 Task: Add Niman Ranch Smoked Bacon Uncured Breakfast Sausage to the cart.
Action: Mouse moved to (18, 127)
Screenshot: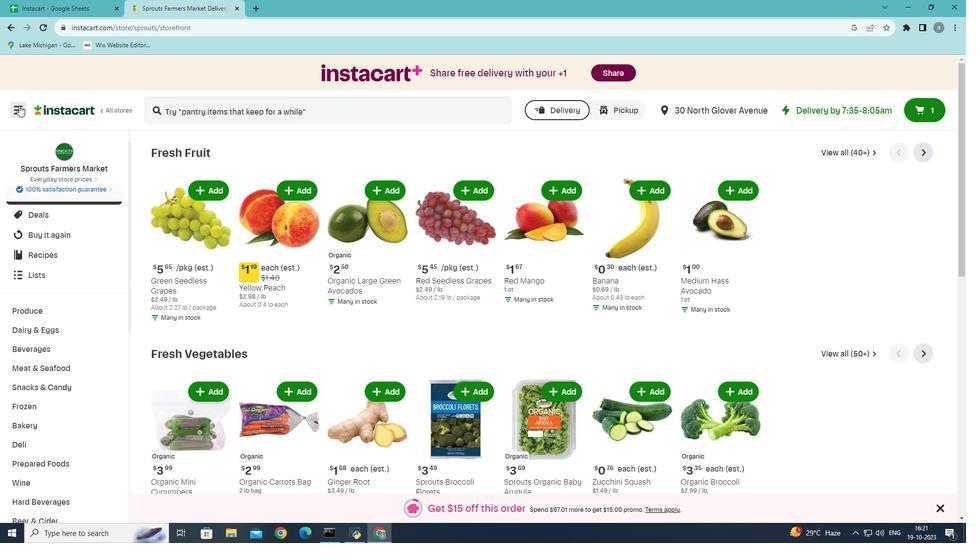 
Action: Mouse pressed left at (18, 127)
Screenshot: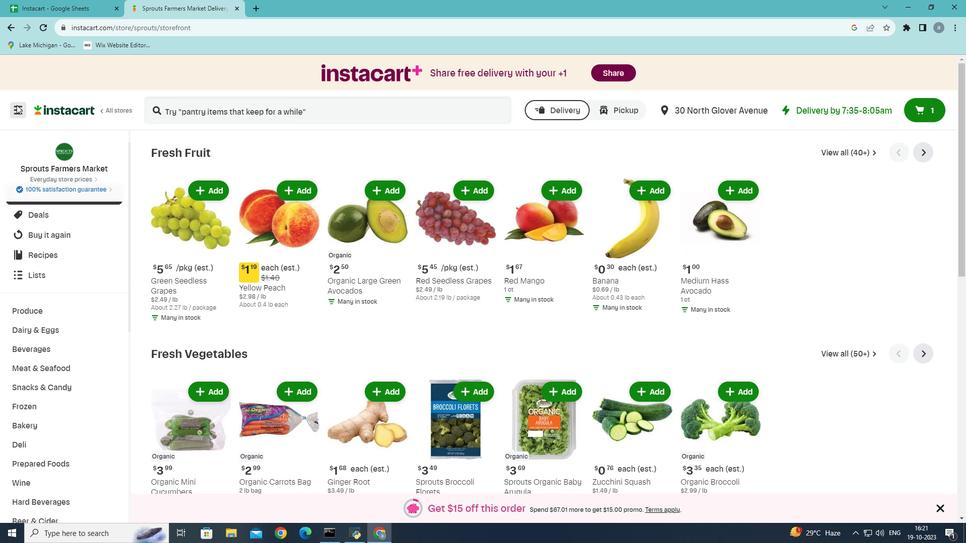 
Action: Mouse moved to (53, 294)
Screenshot: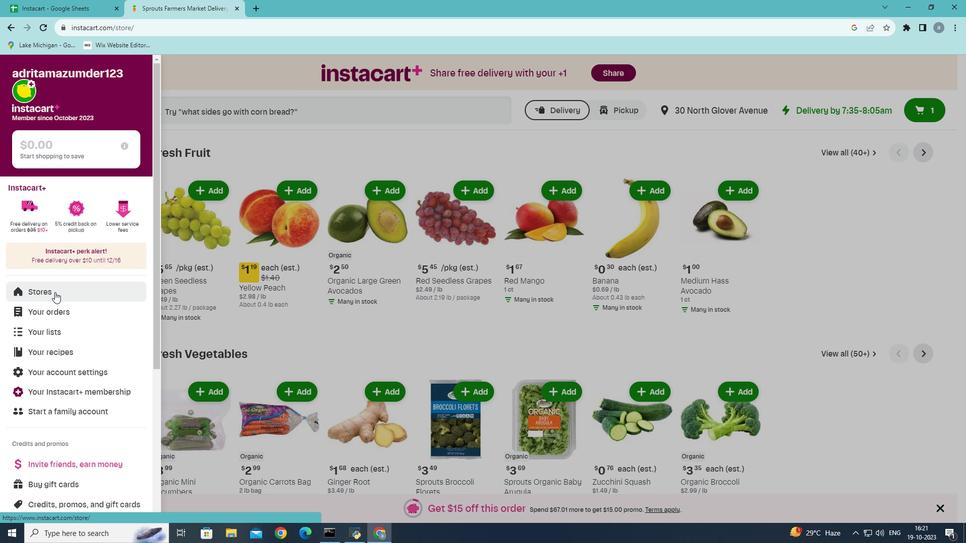 
Action: Mouse pressed left at (53, 294)
Screenshot: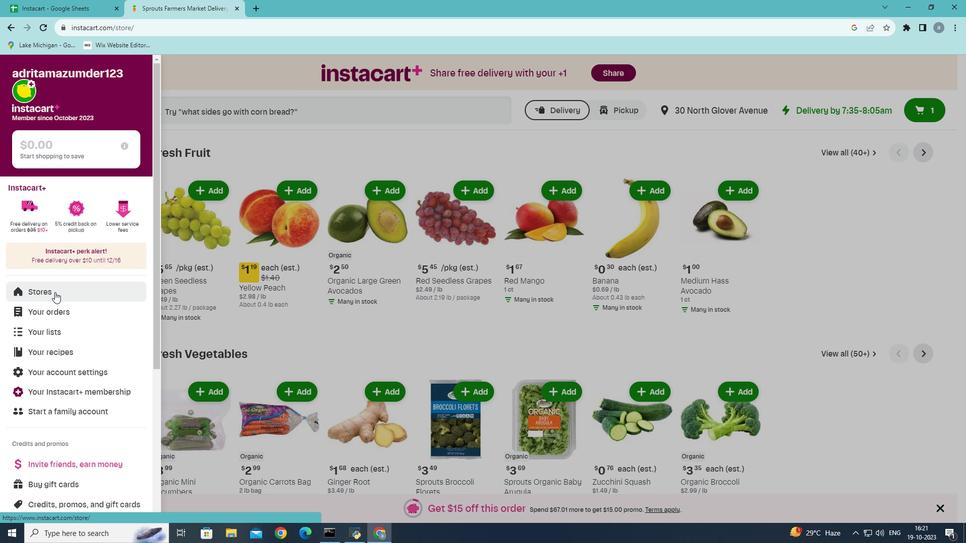 
Action: Mouse moved to (234, 132)
Screenshot: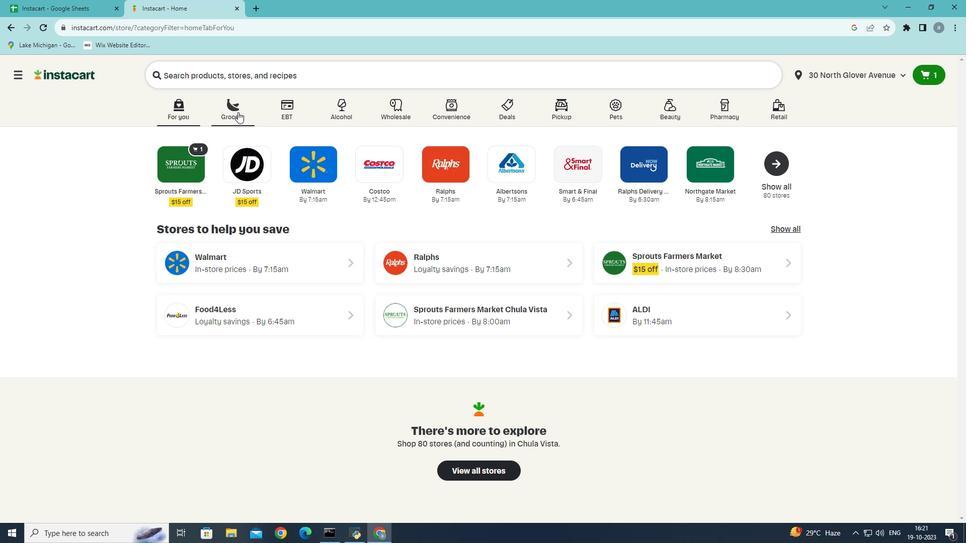 
Action: Mouse pressed left at (234, 132)
Screenshot: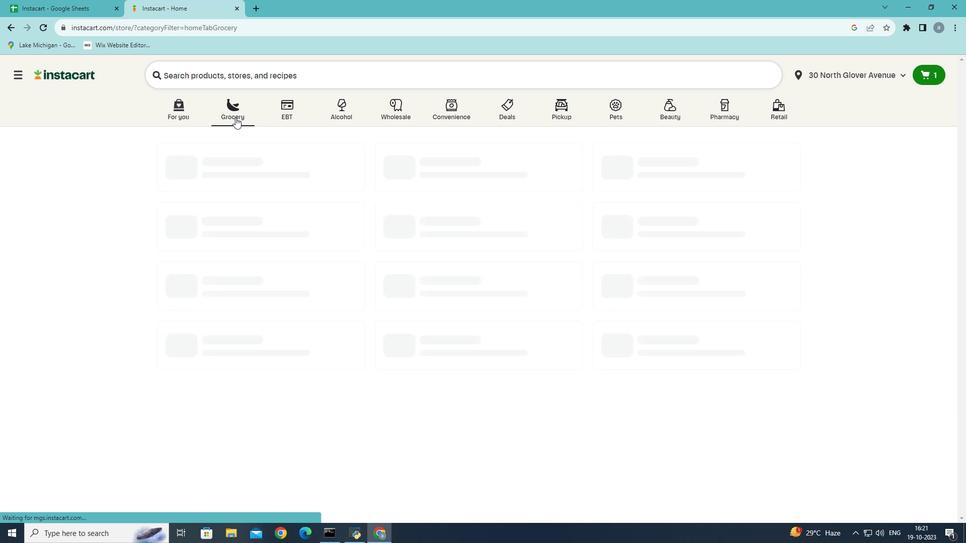 
Action: Mouse moved to (219, 293)
Screenshot: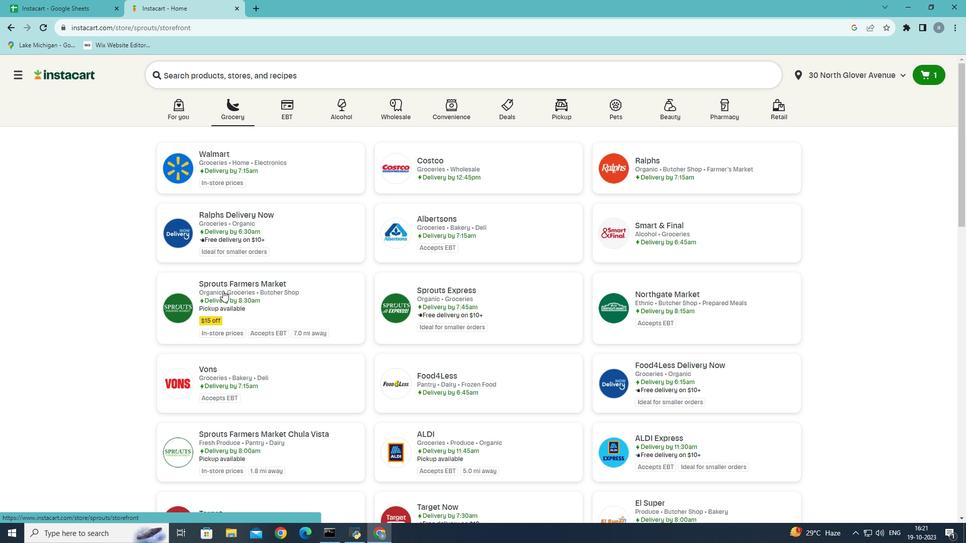
Action: Mouse pressed left at (219, 293)
Screenshot: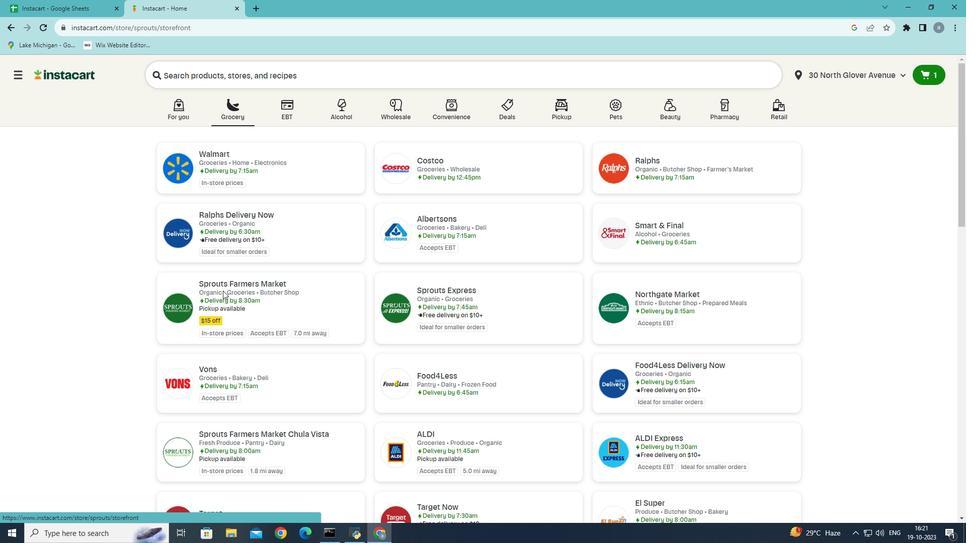 
Action: Mouse moved to (74, 408)
Screenshot: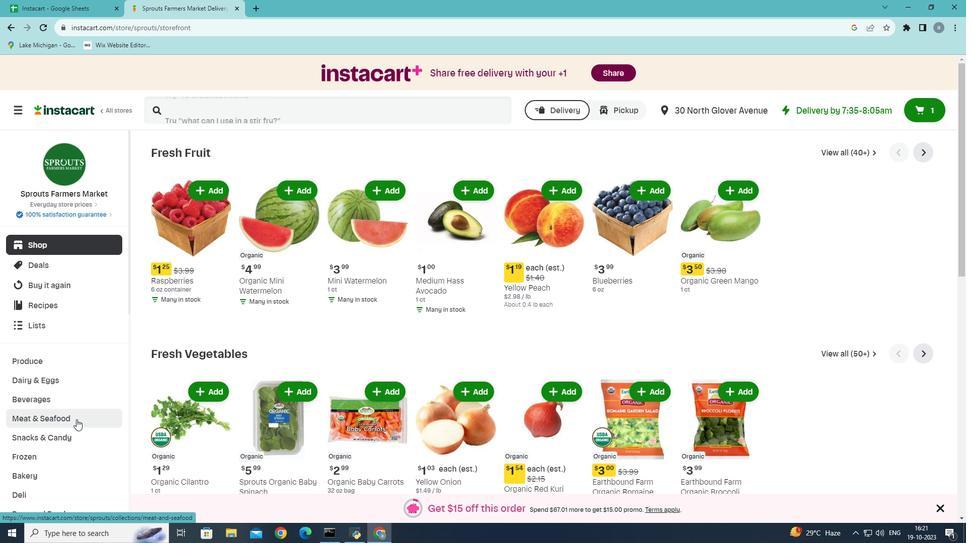
Action: Mouse pressed left at (74, 408)
Screenshot: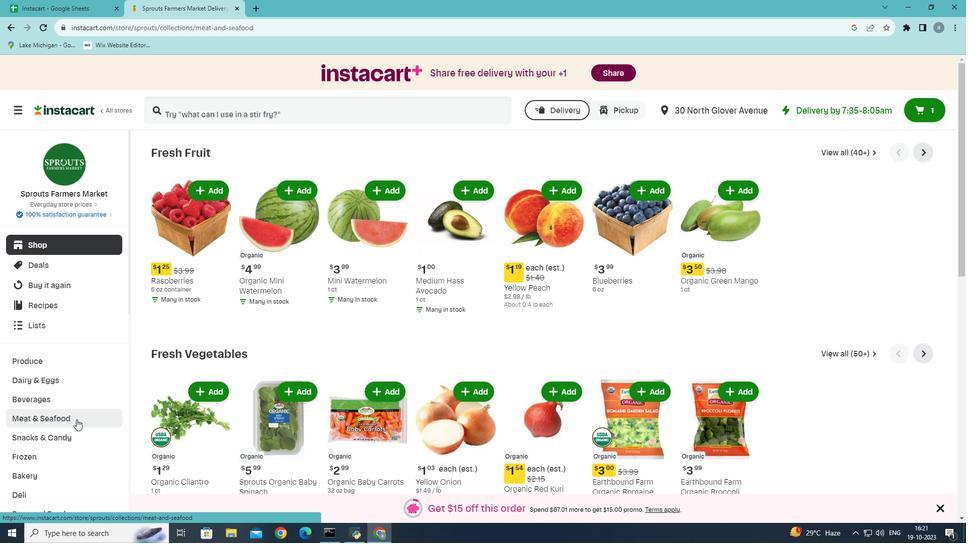 
Action: Mouse moved to (501, 300)
Screenshot: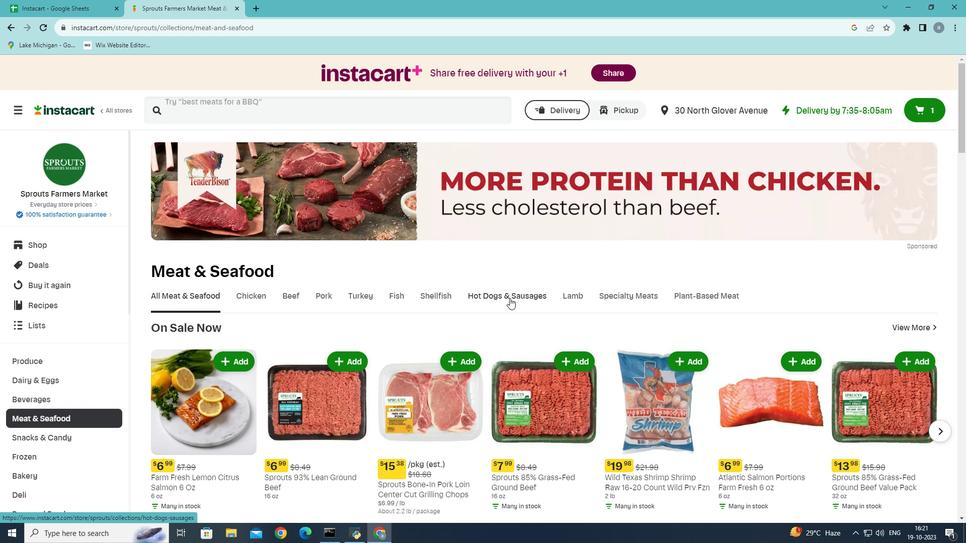 
Action: Mouse pressed left at (501, 300)
Screenshot: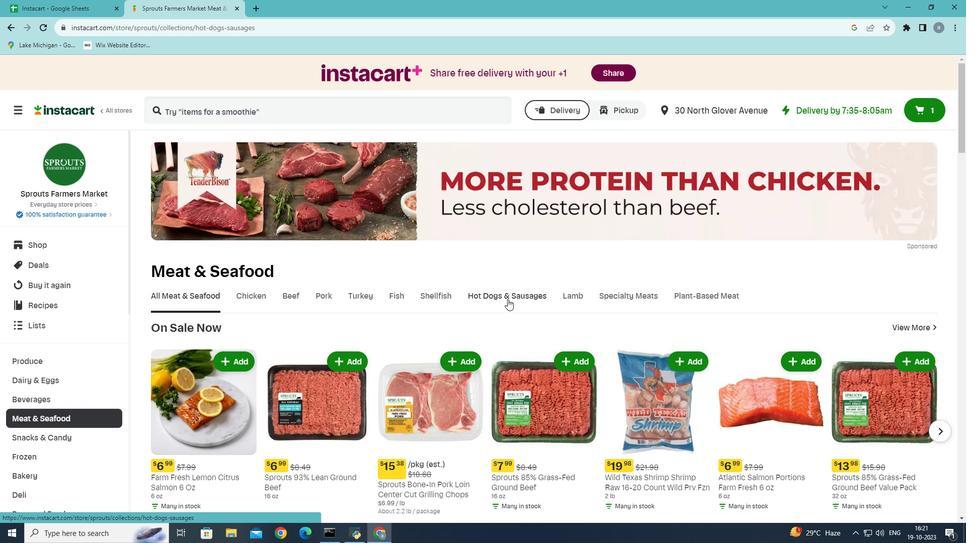 
Action: Mouse moved to (227, 234)
Screenshot: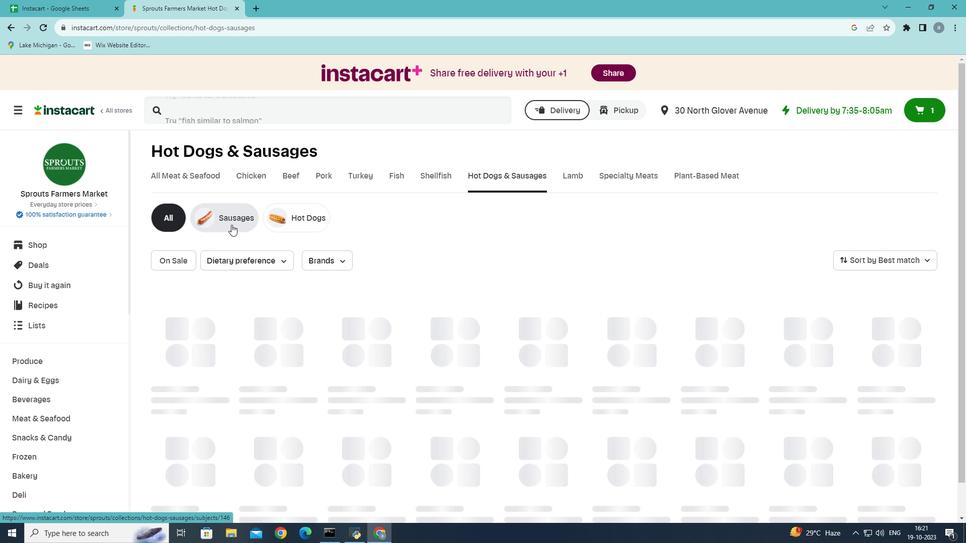 
Action: Mouse pressed left at (227, 234)
Screenshot: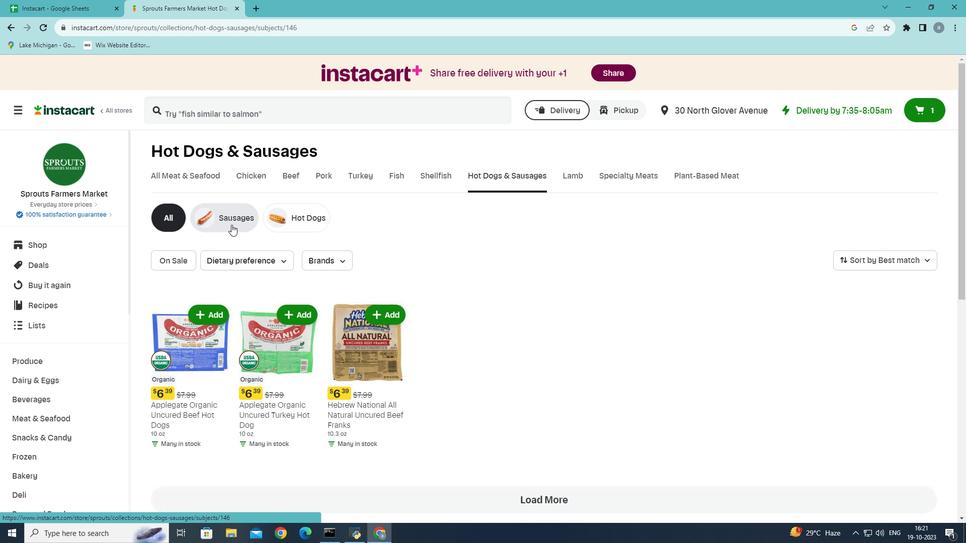 
Action: Mouse moved to (348, 344)
Screenshot: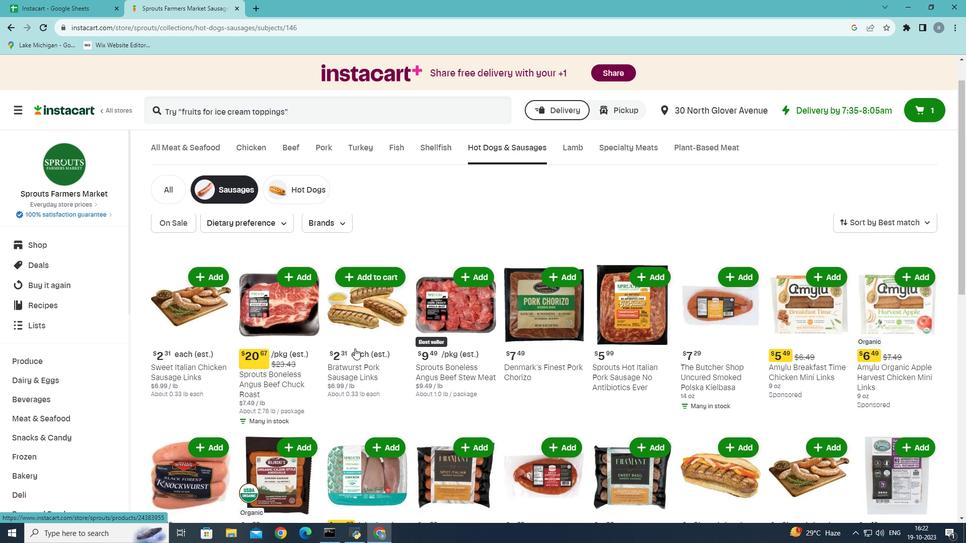 
Action: Mouse scrolled (348, 344) with delta (0, 0)
Screenshot: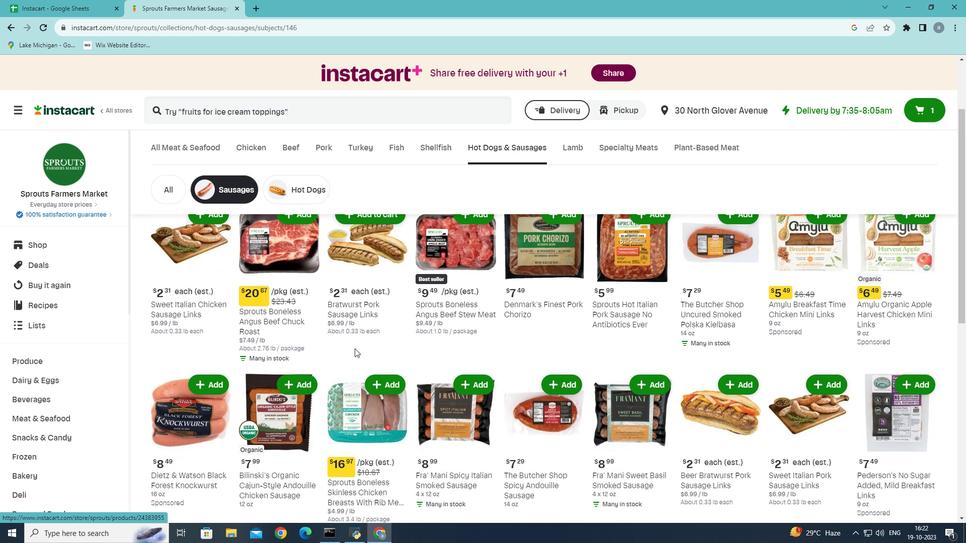 
Action: Mouse scrolled (348, 344) with delta (0, 0)
Screenshot: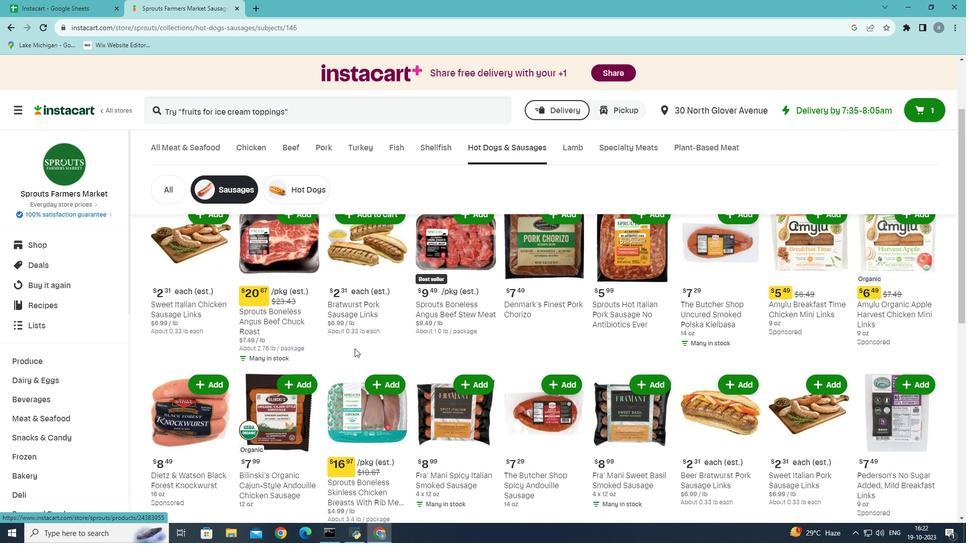 
Action: Mouse moved to (431, 331)
Screenshot: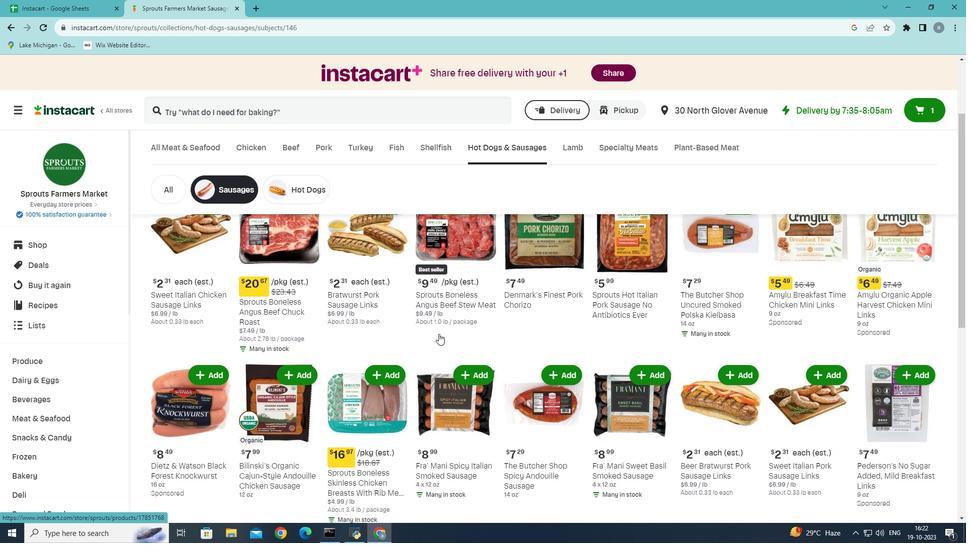 
Action: Mouse scrolled (431, 331) with delta (0, 0)
Screenshot: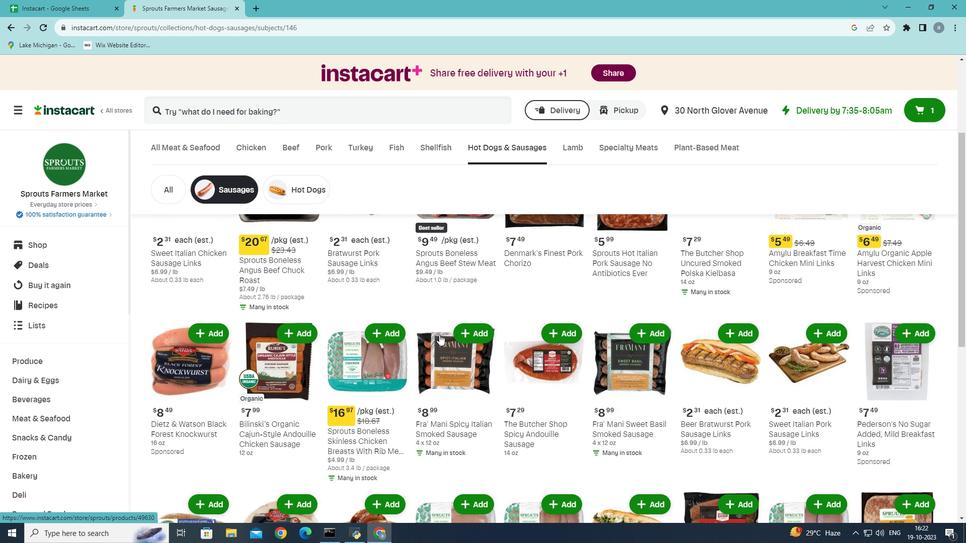 
Action: Mouse moved to (432, 332)
Screenshot: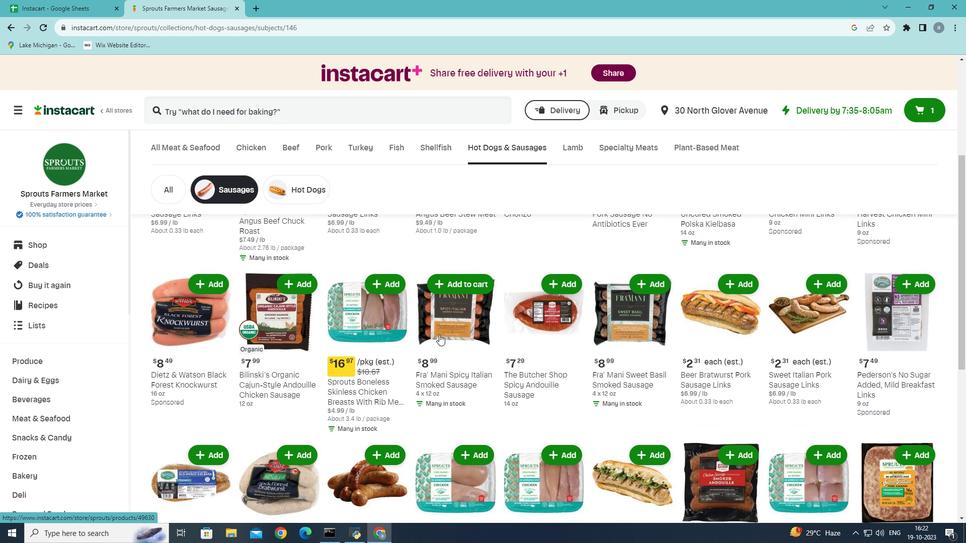 
Action: Mouse scrolled (432, 331) with delta (0, 0)
Screenshot: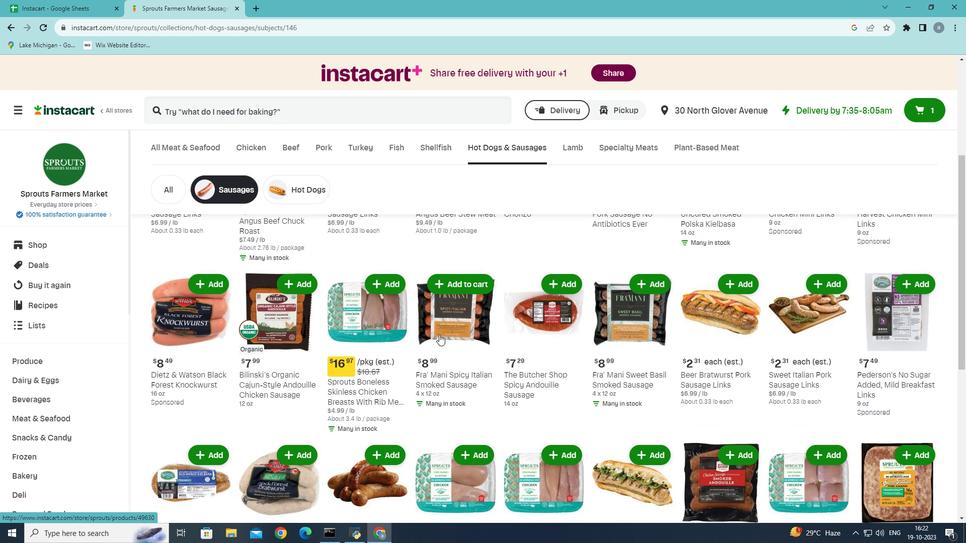 
Action: Mouse scrolled (432, 331) with delta (0, 0)
Screenshot: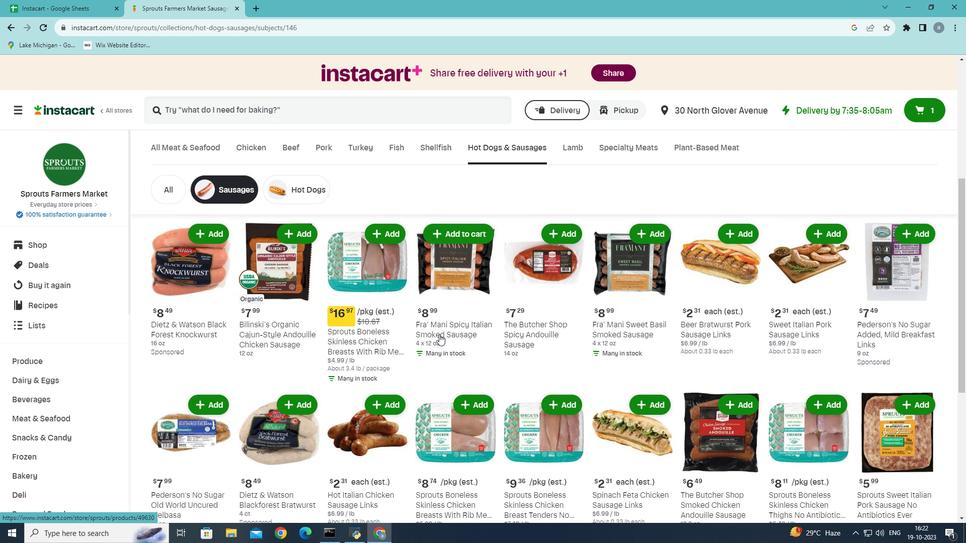 
Action: Mouse moved to (432, 332)
Screenshot: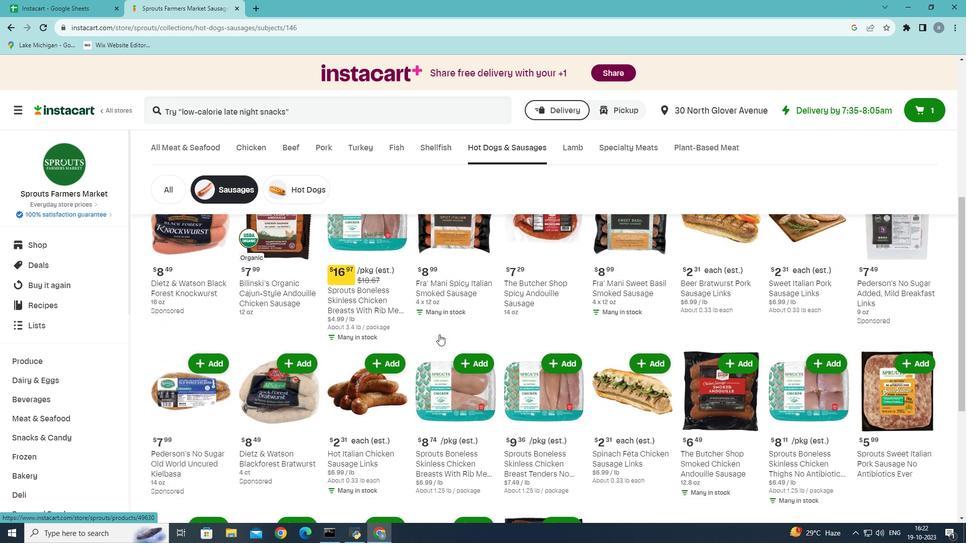 
Action: Mouse scrolled (432, 331) with delta (0, 0)
Screenshot: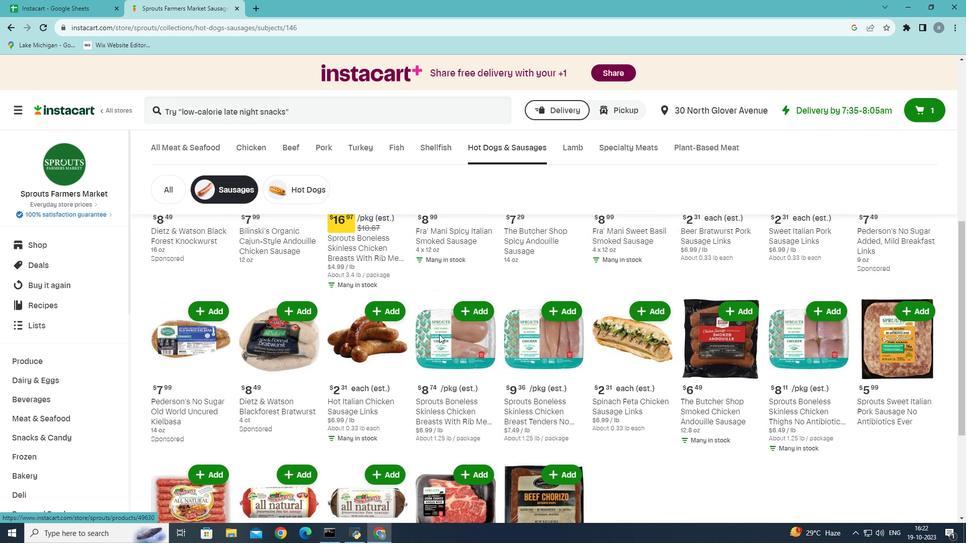 
Action: Mouse scrolled (432, 331) with delta (0, 0)
Screenshot: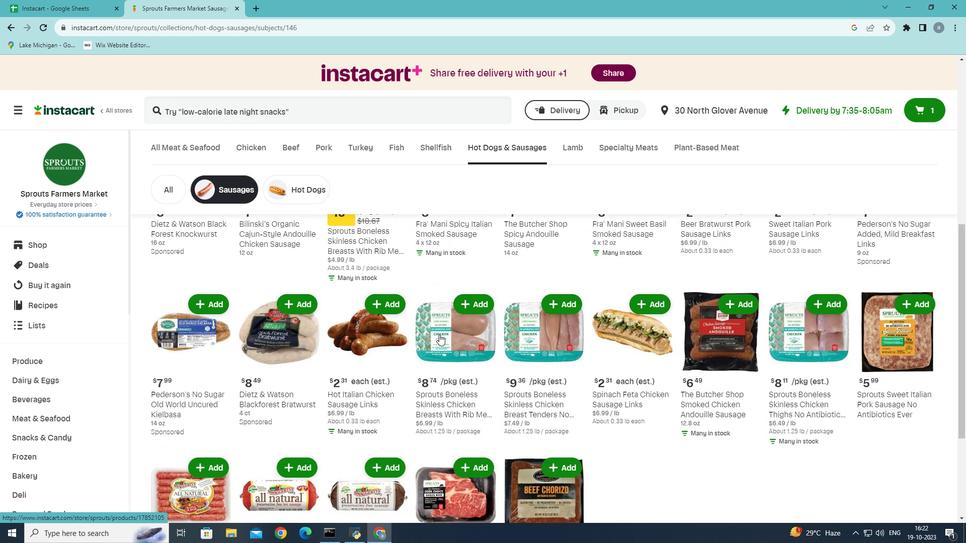 
Action: Mouse moved to (435, 331)
Screenshot: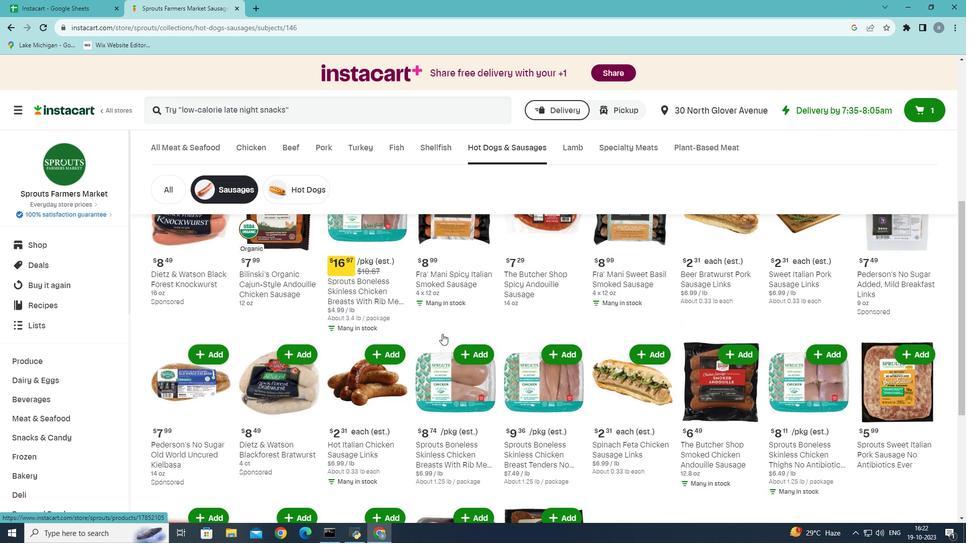 
Action: Mouse scrolled (435, 332) with delta (0, 0)
Screenshot: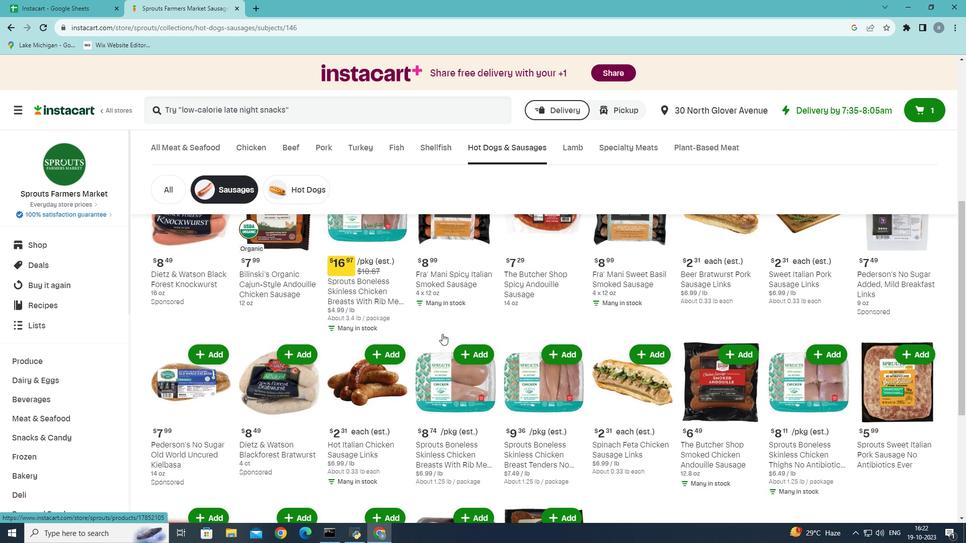 
Action: Mouse moved to (508, 315)
Screenshot: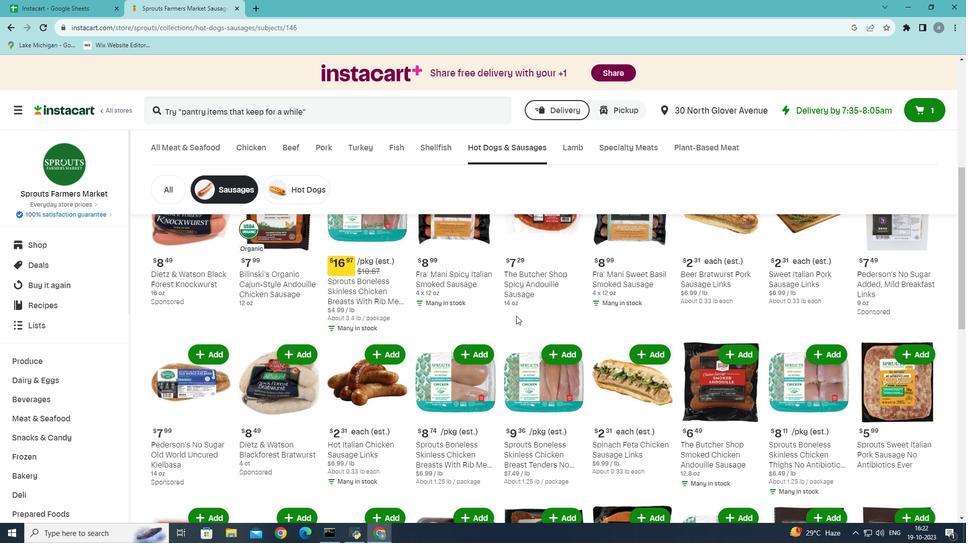 
Action: Mouse scrolled (508, 315) with delta (0, 0)
Screenshot: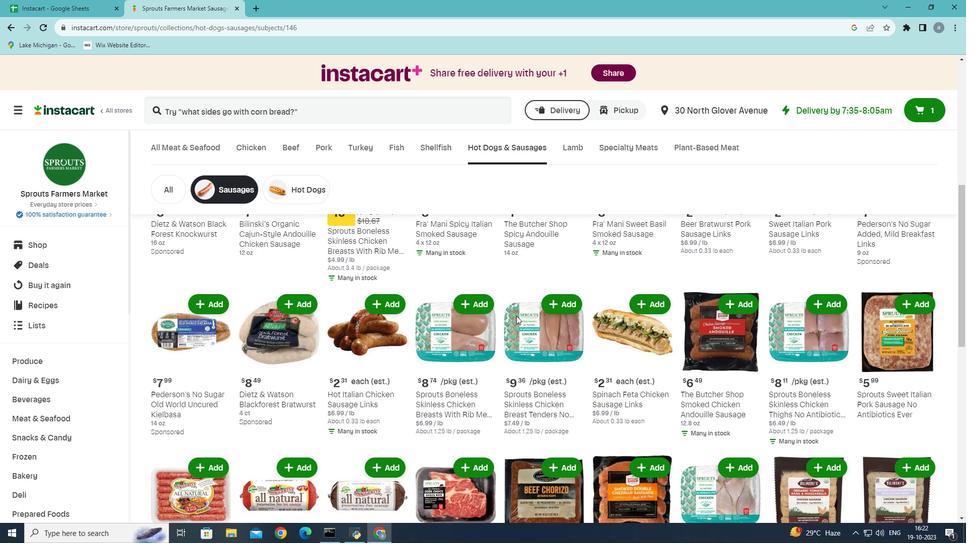 
Action: Mouse scrolled (508, 315) with delta (0, 0)
Screenshot: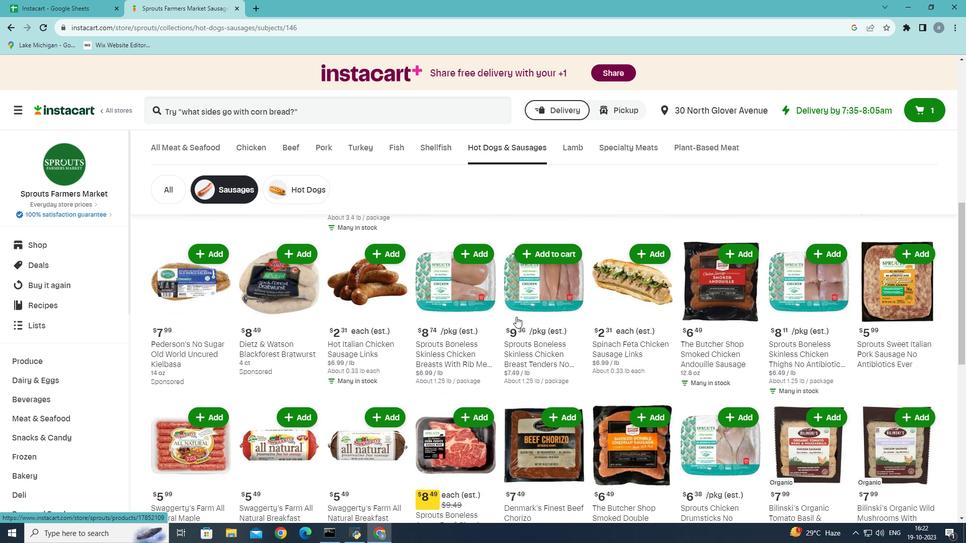 
Action: Mouse moved to (508, 316)
Screenshot: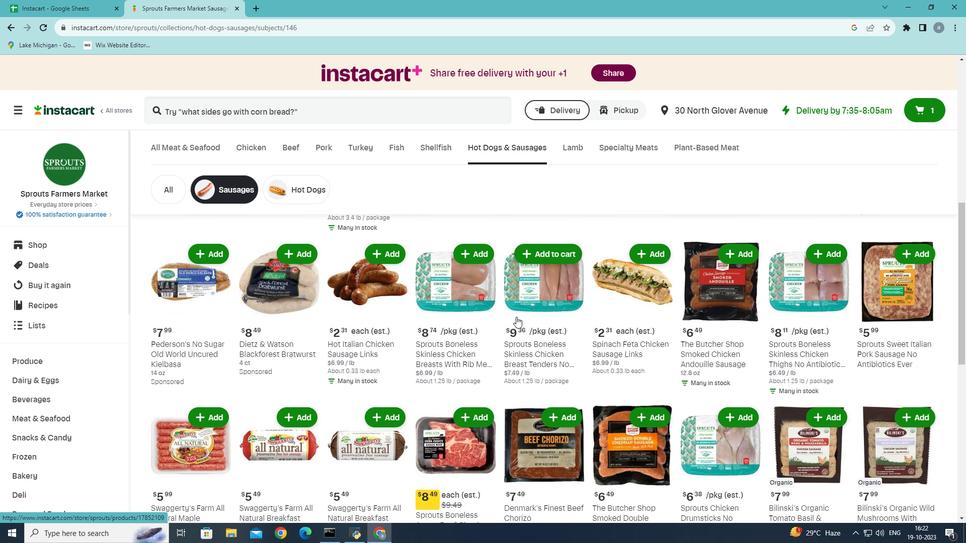 
Action: Mouse scrolled (508, 316) with delta (0, 0)
Screenshot: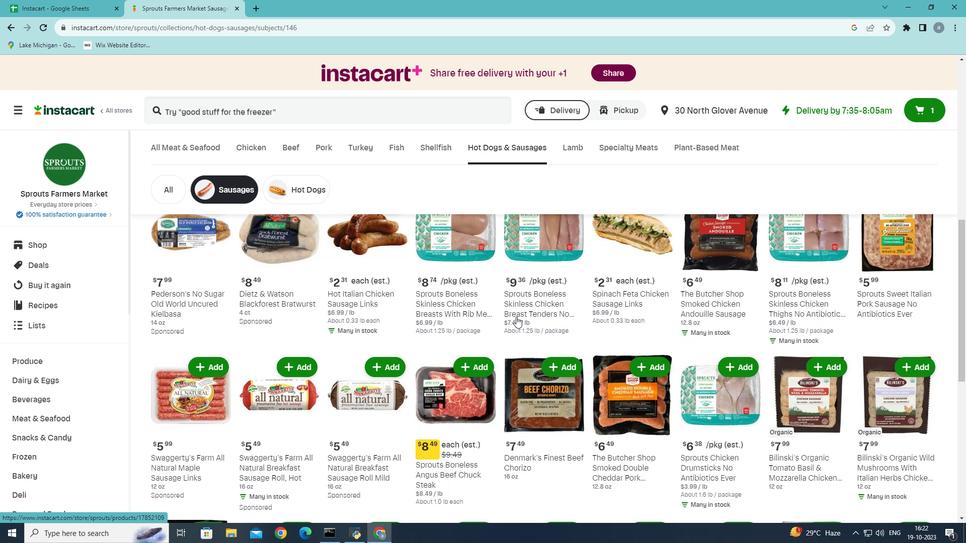 
Action: Mouse scrolled (508, 316) with delta (0, 0)
Screenshot: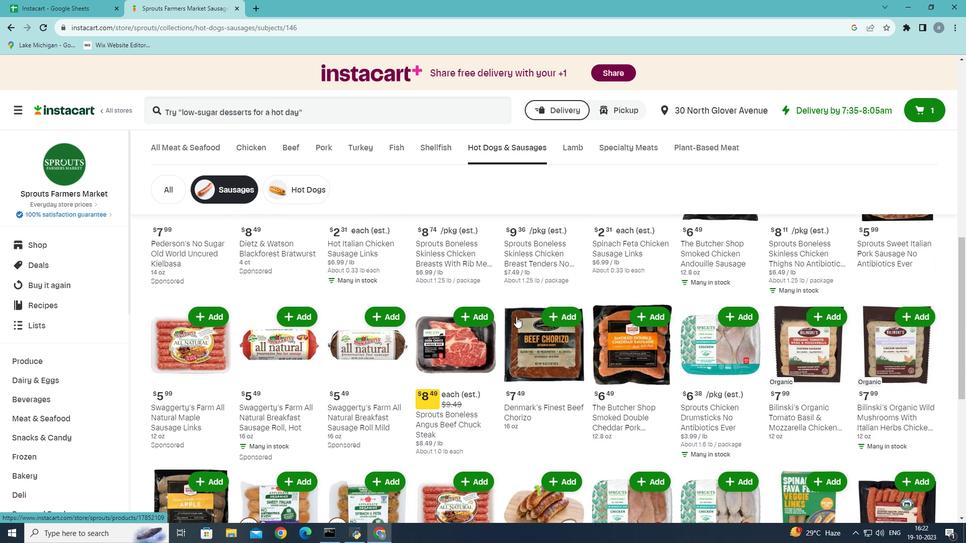 
Action: Mouse moved to (507, 319)
Screenshot: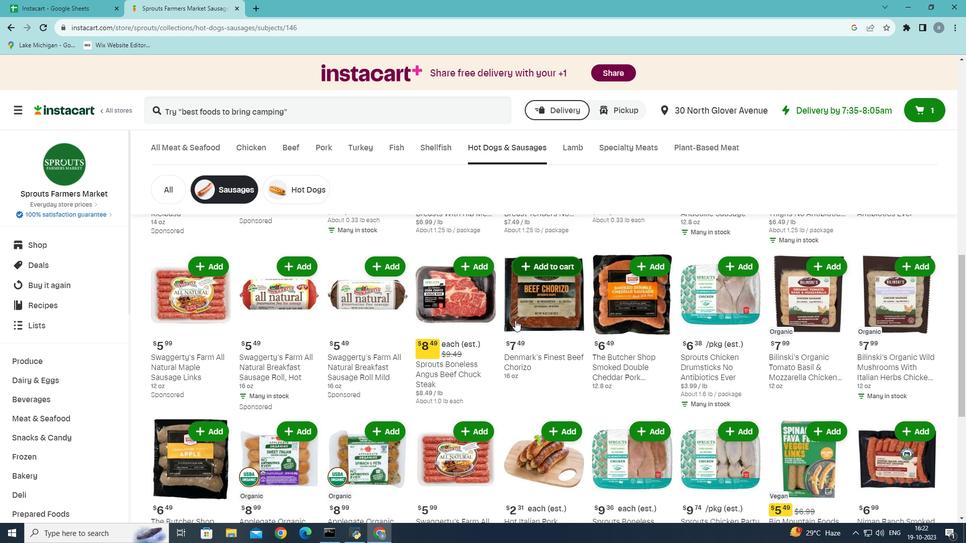
Action: Mouse scrolled (507, 319) with delta (0, 0)
Screenshot: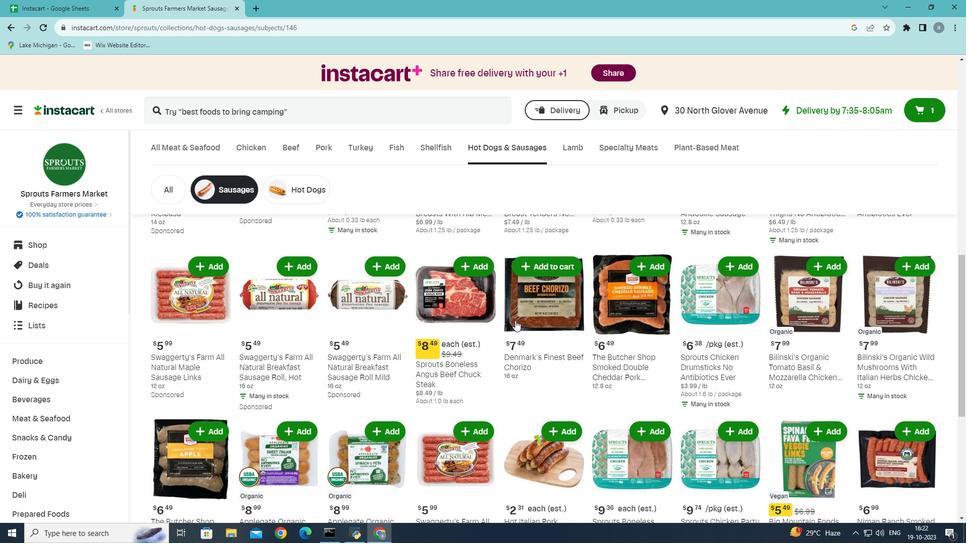
Action: Mouse moved to (507, 330)
Screenshot: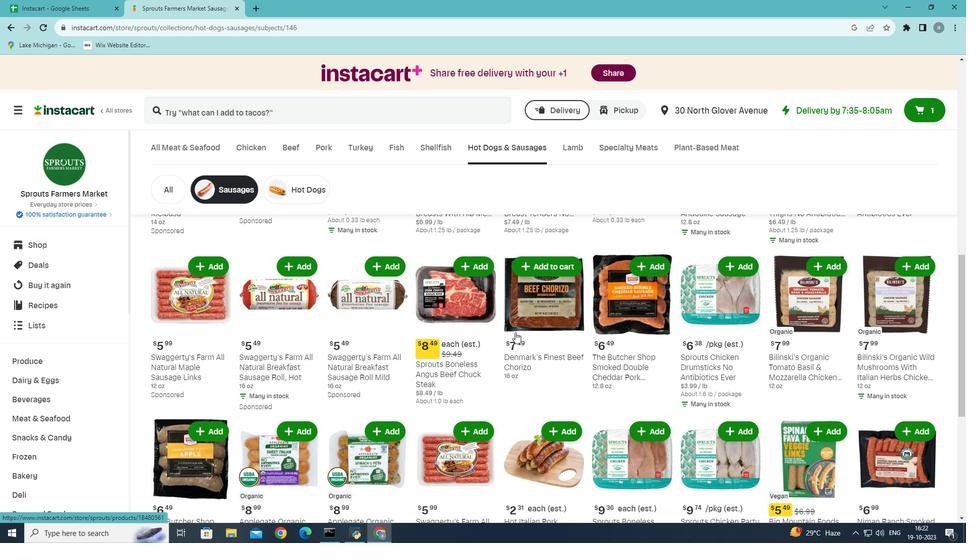 
Action: Mouse scrolled (507, 330) with delta (0, 0)
Screenshot: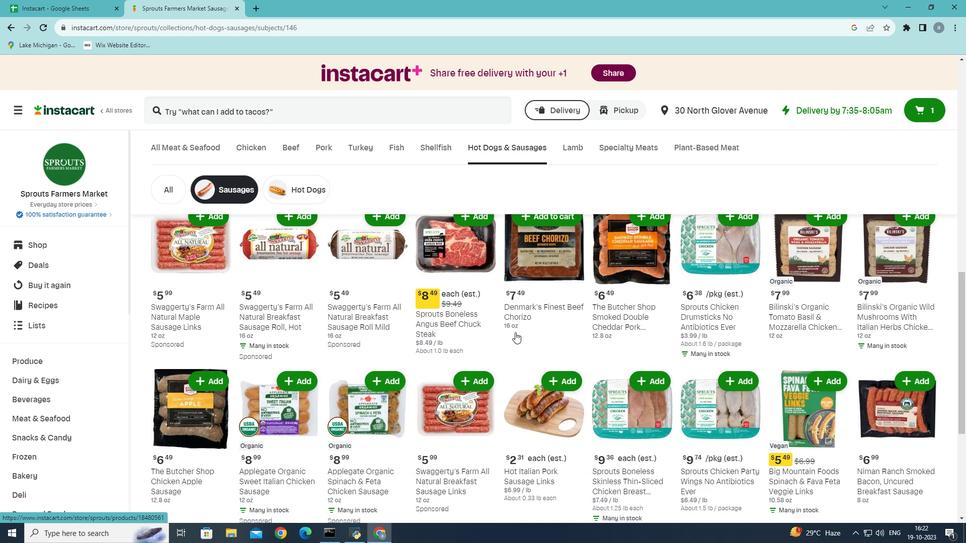 
Action: Mouse scrolled (507, 330) with delta (0, 0)
Screenshot: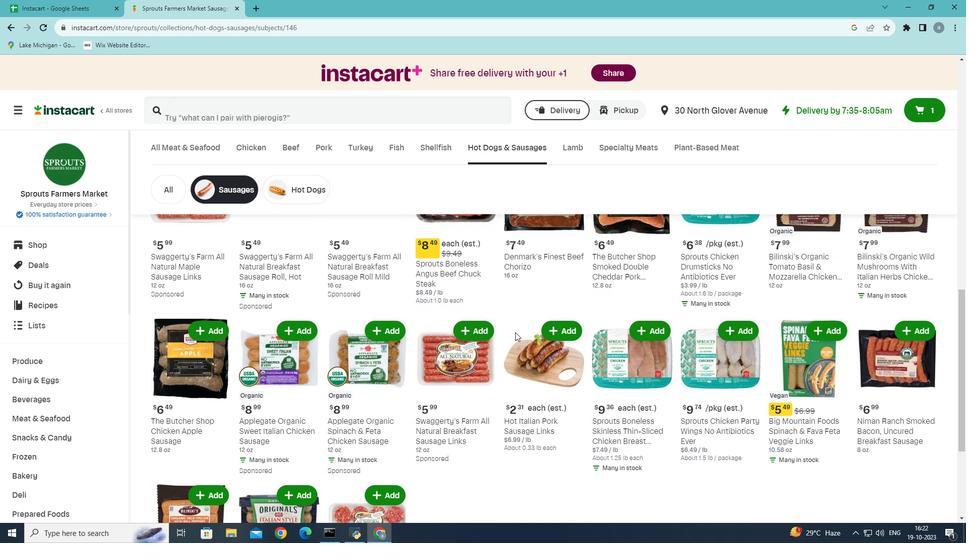 
Action: Mouse scrolled (507, 330) with delta (0, 0)
Screenshot: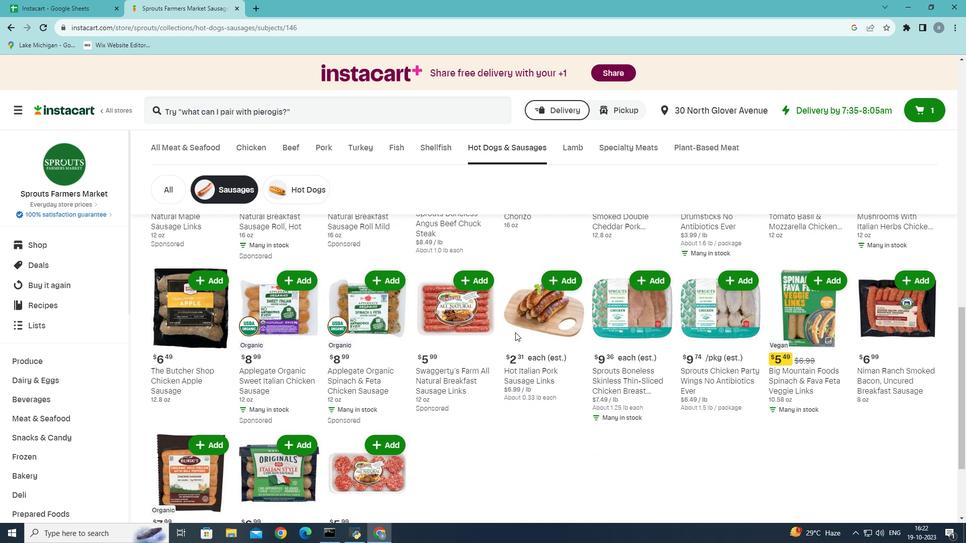 
Action: Mouse moved to (507, 331)
Screenshot: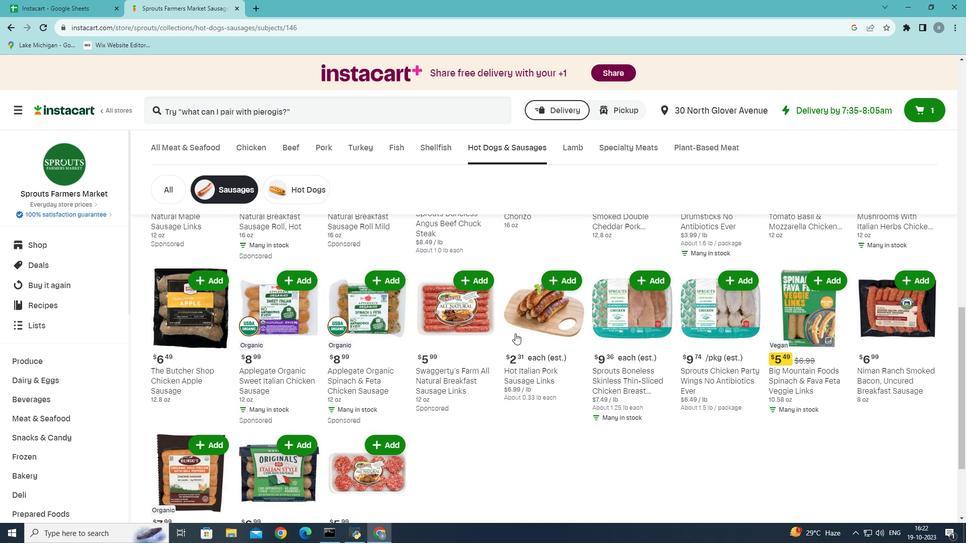 
Action: Mouse scrolled (507, 331) with delta (0, 0)
Screenshot: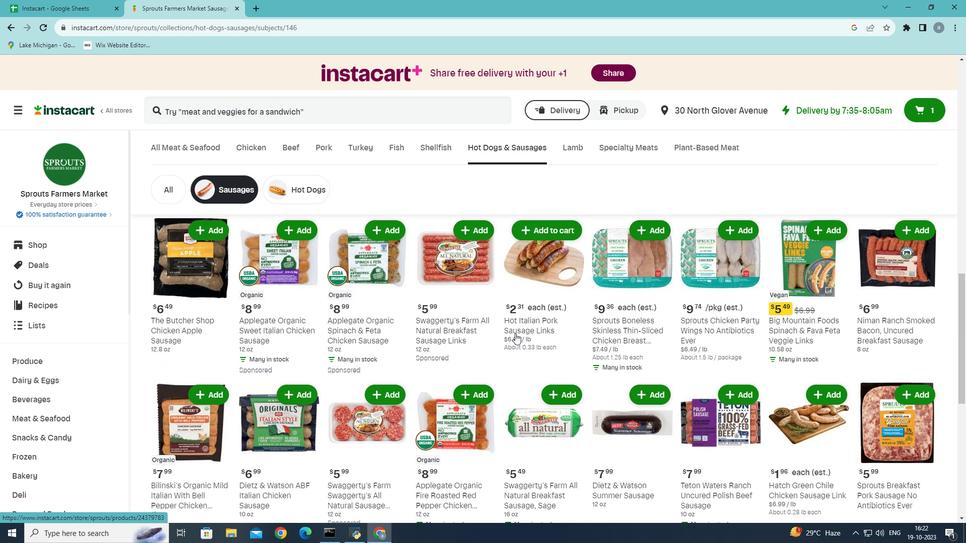 
Action: Mouse moved to (896, 239)
Screenshot: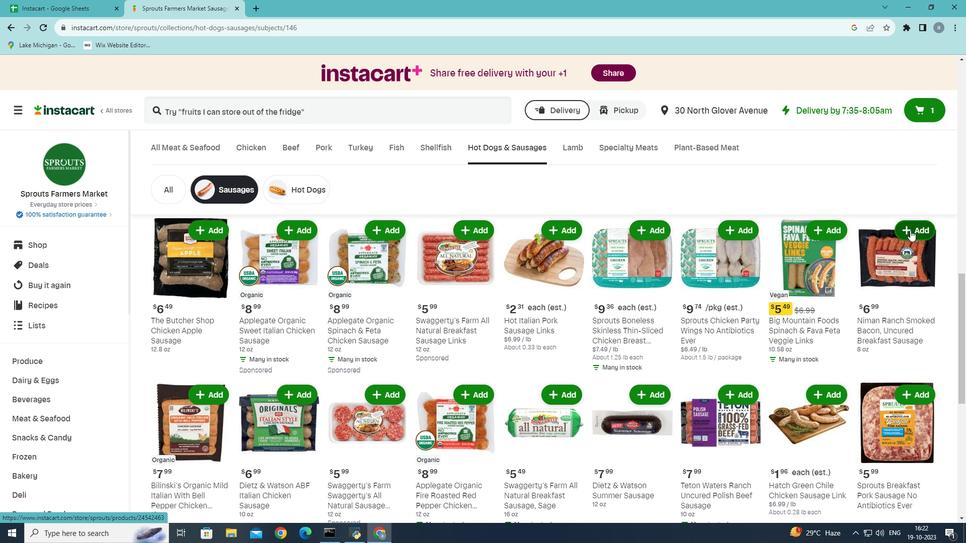 
Action: Mouse pressed left at (896, 239)
Screenshot: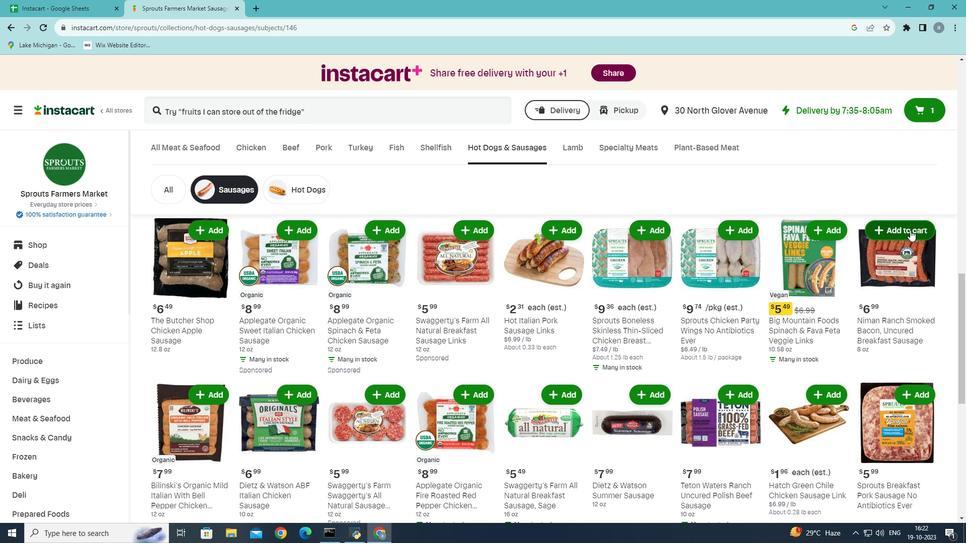 
Action: Mouse moved to (865, 266)
Screenshot: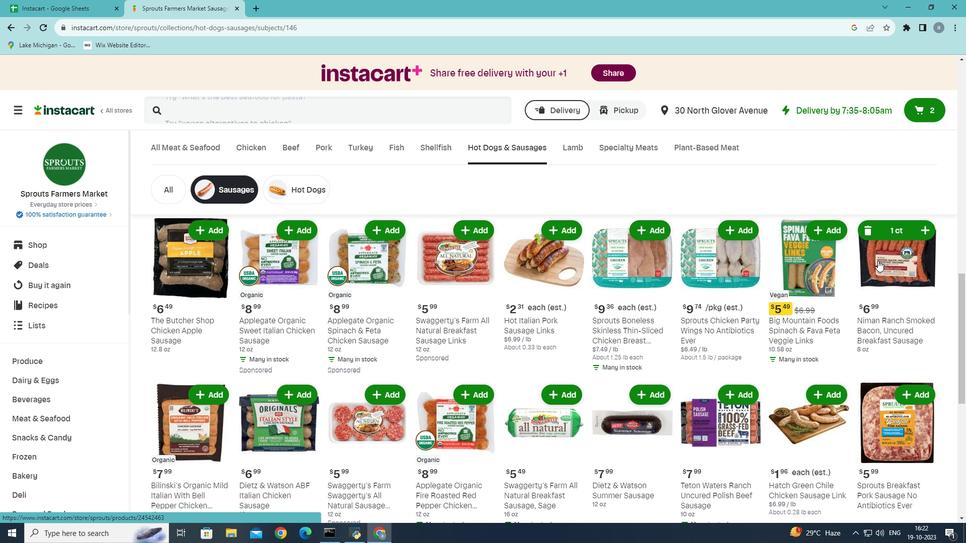 
